 Task: In the  document Youthempowerment.doc, select heading and apply ' Italics'  Using "replace feature", replace:  'and to or'
Action: Mouse moved to (433, 160)
Screenshot: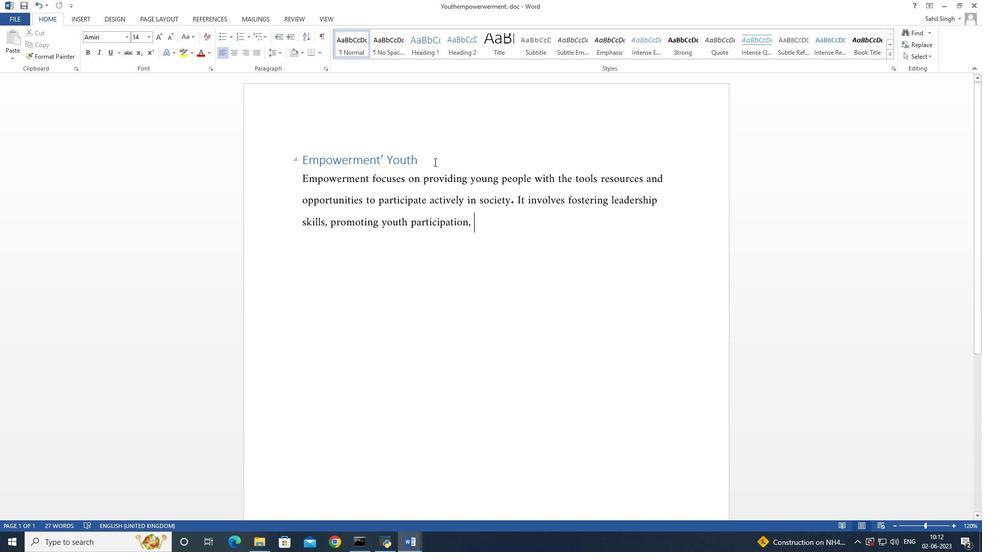 
Action: Mouse pressed left at (433, 160)
Screenshot: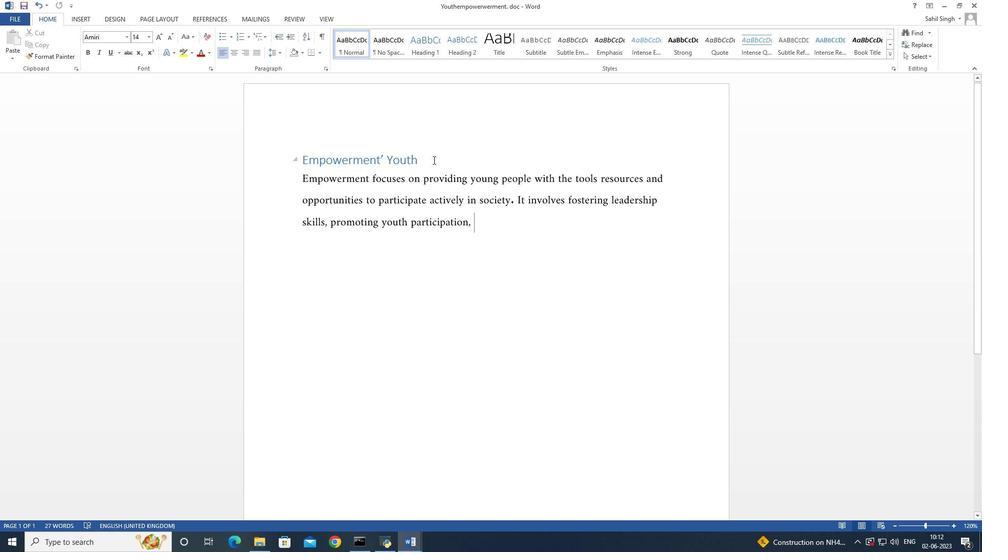 
Action: Mouse moved to (577, 280)
Screenshot: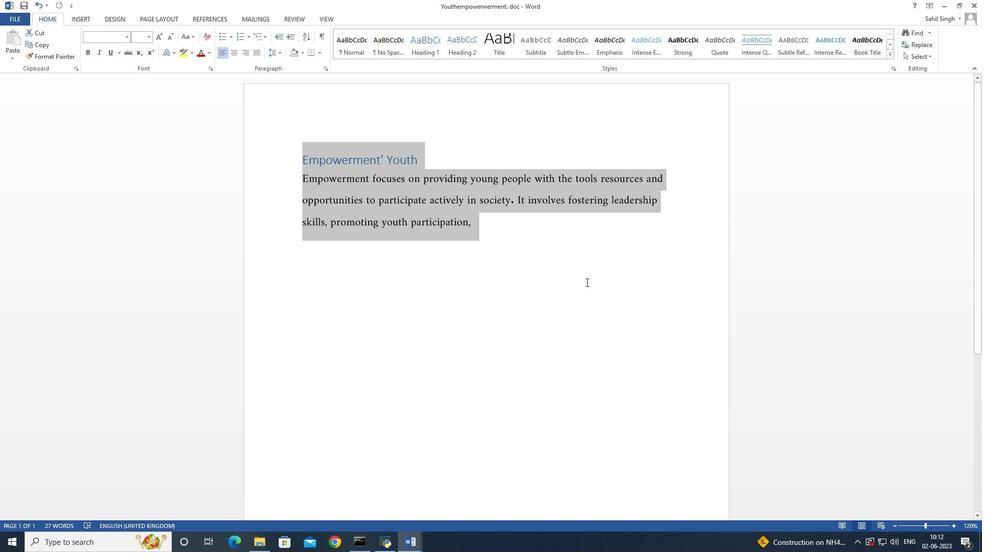 
Action: Mouse pressed left at (577, 280)
Screenshot: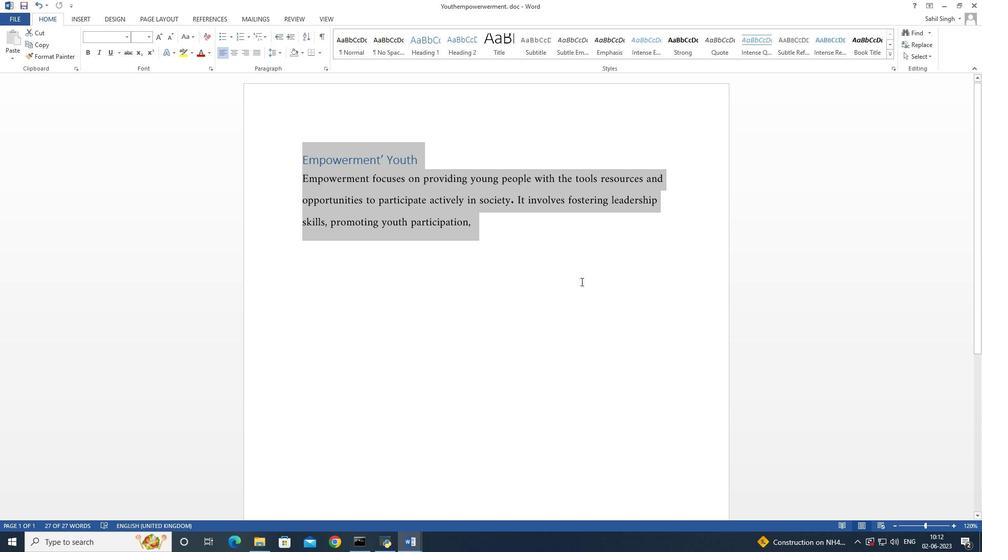 
Action: Mouse moved to (481, 226)
Screenshot: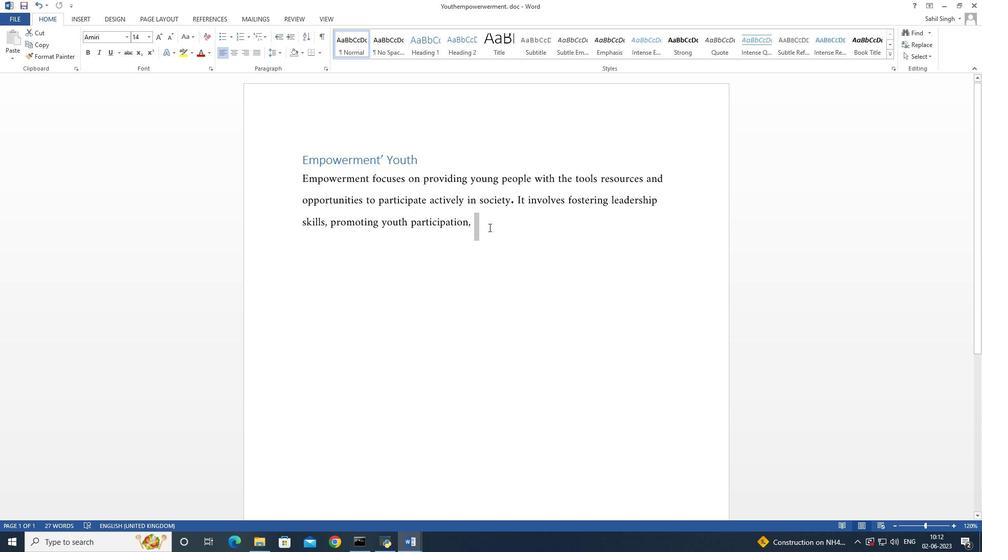 
Action: Mouse pressed left at (481, 226)
Screenshot: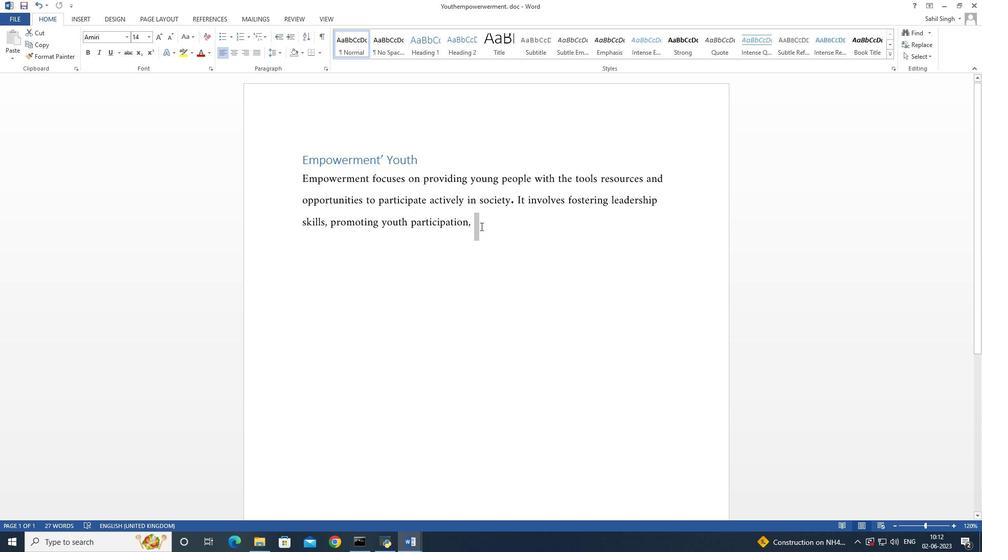 
Action: Mouse moved to (287, 181)
Screenshot: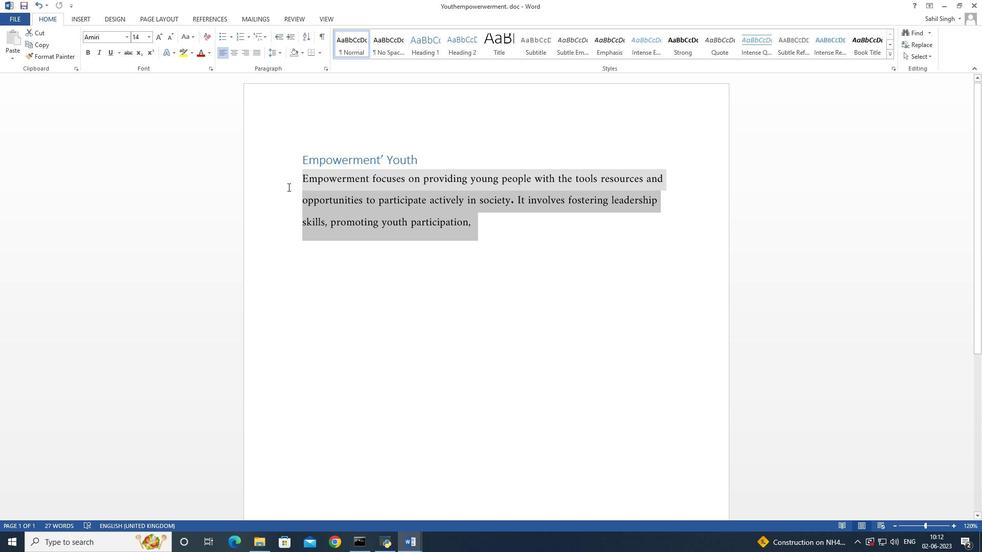 
Action: Key pressed ctrl+H
Screenshot: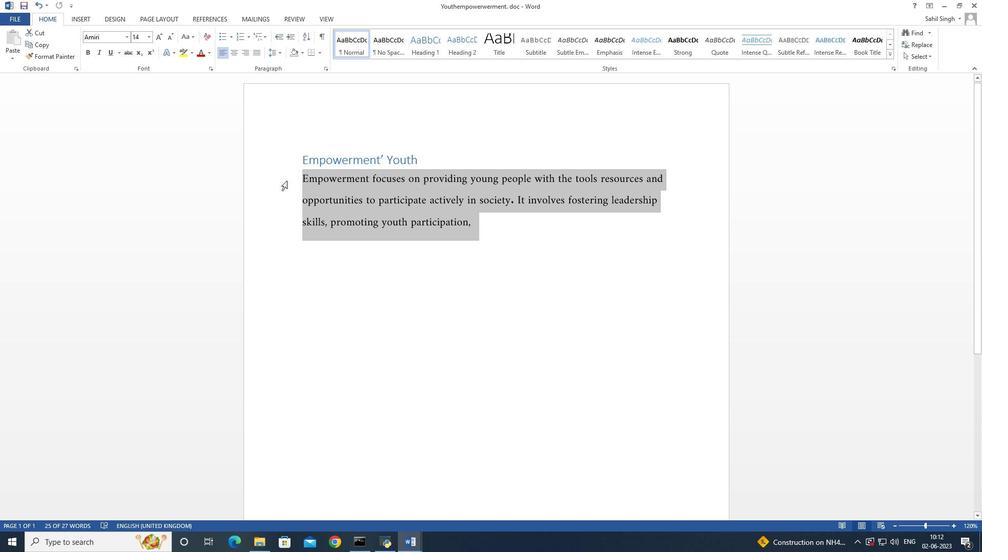 
Action: Mouse moved to (440, 72)
Screenshot: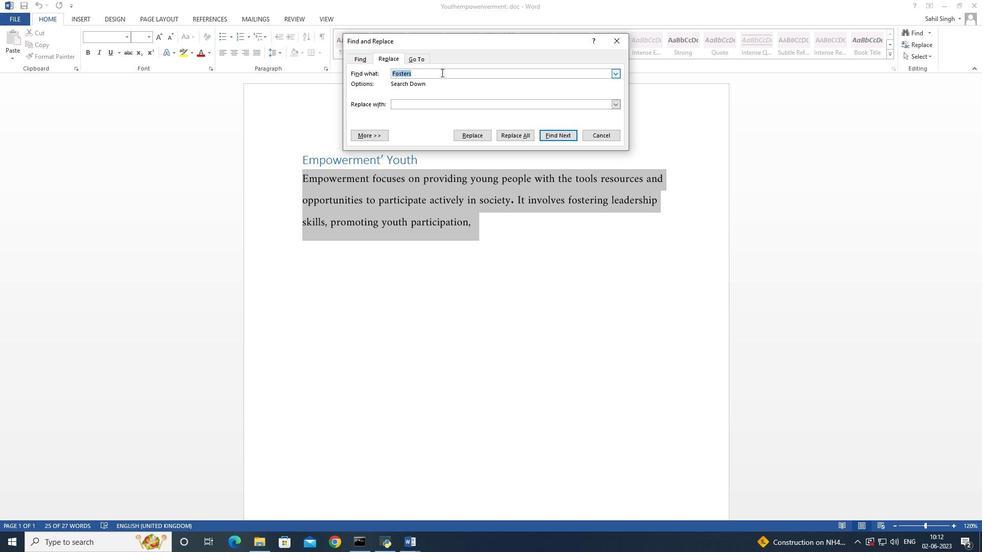 
Action: Key pressed and
Screenshot: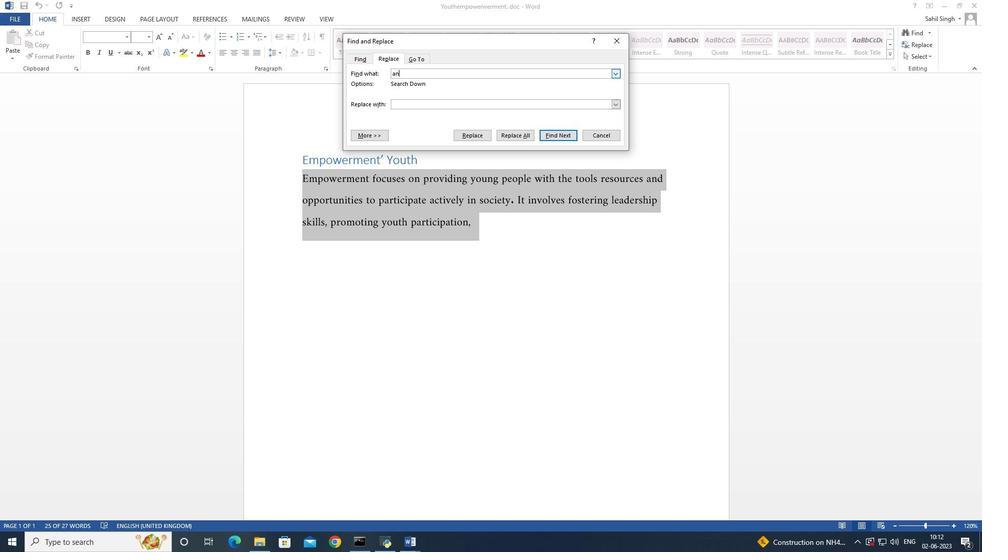 
Action: Mouse moved to (401, 103)
Screenshot: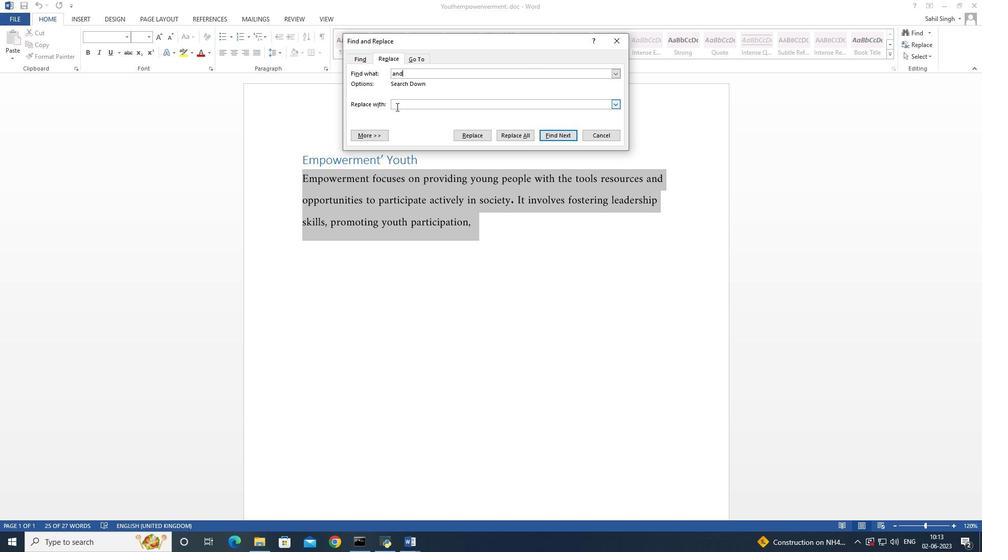 
Action: Mouse pressed left at (401, 103)
Screenshot: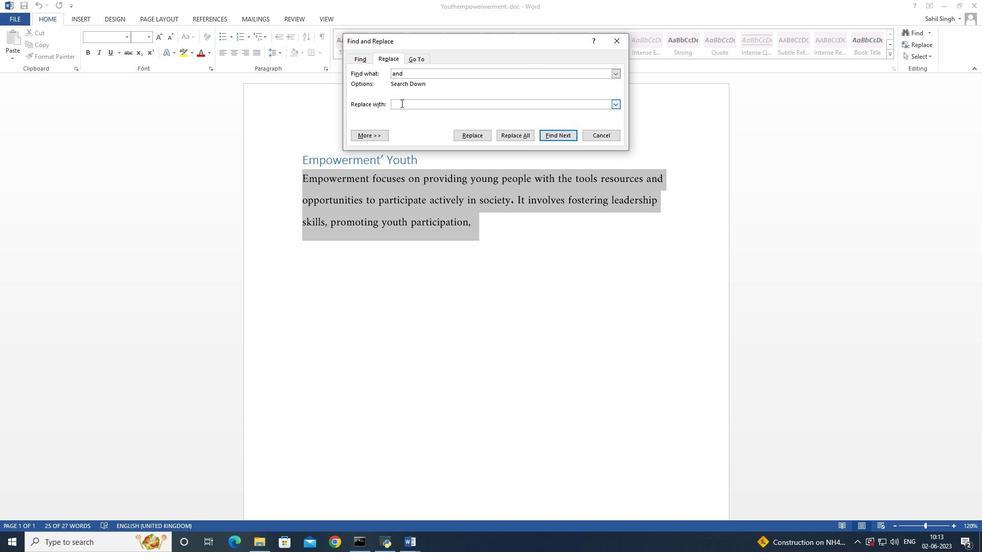 
Action: Key pressed or
Screenshot: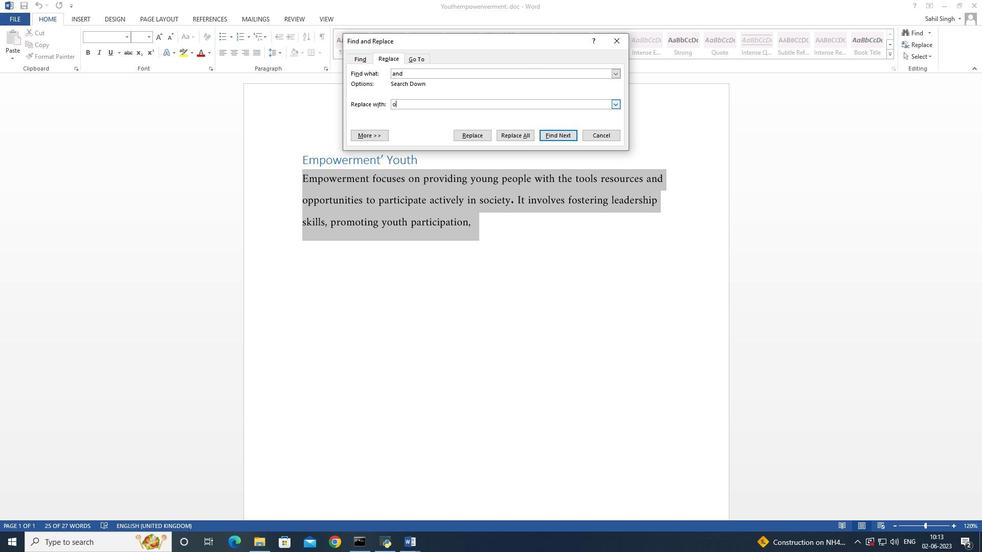 
Action: Mouse moved to (482, 133)
Screenshot: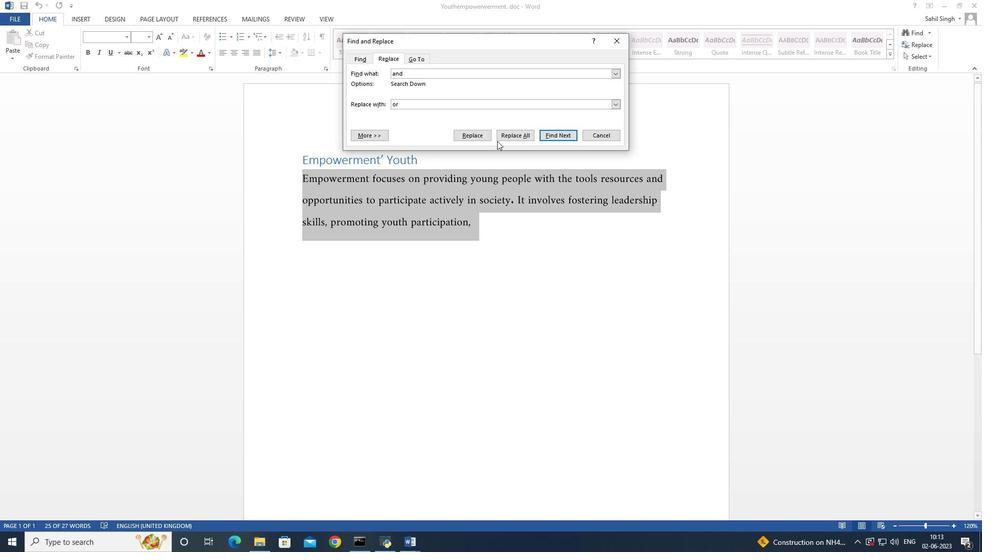 
Action: Mouse pressed left at (482, 133)
Screenshot: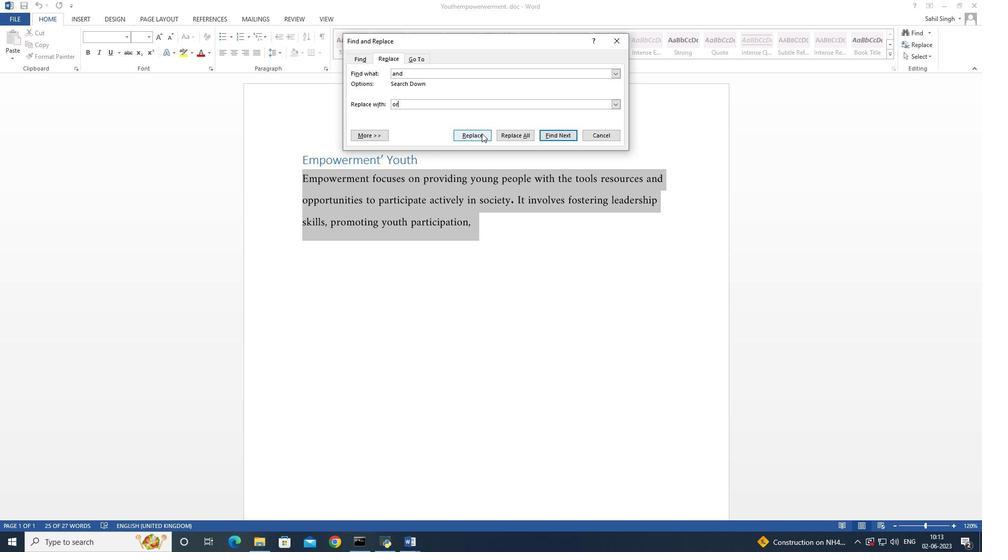 
Action: Mouse moved to (500, 301)
Screenshot: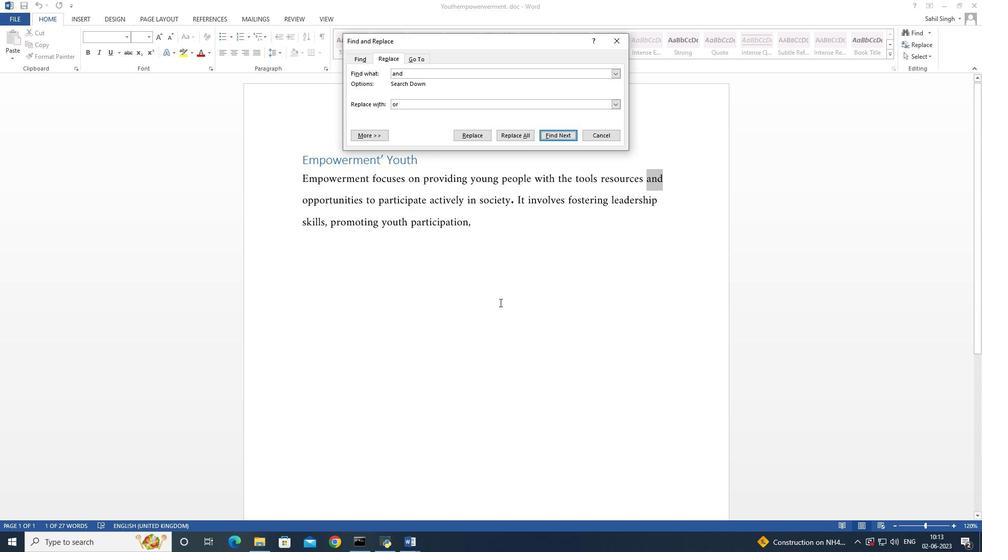 
Action: Mouse pressed left at (500, 301)
Screenshot: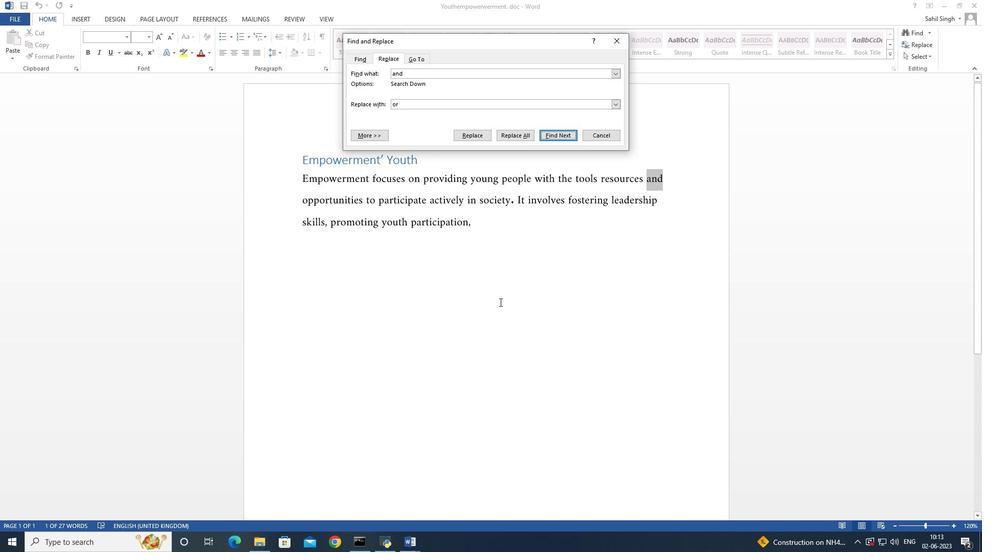 
Action: Mouse moved to (617, 42)
Screenshot: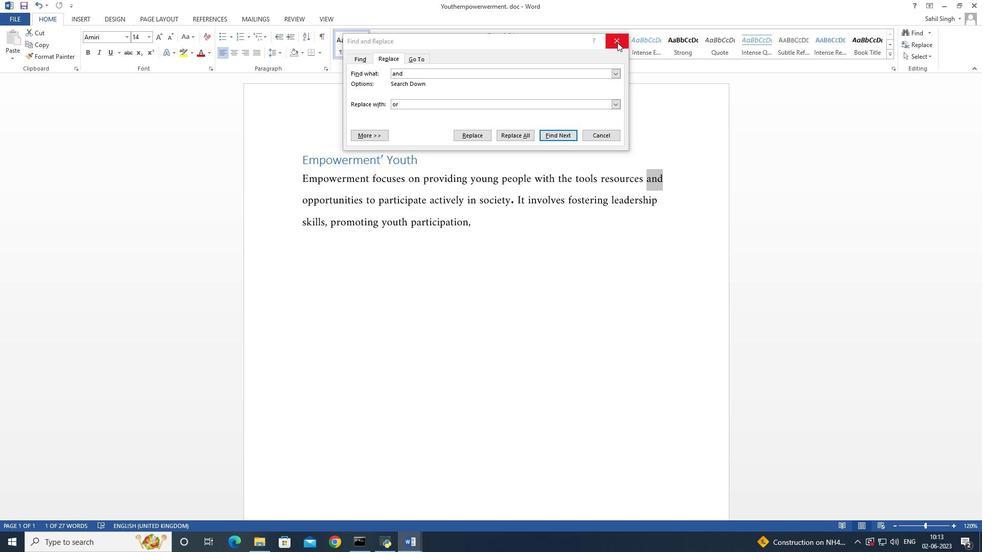 
Action: Mouse pressed left at (617, 42)
Screenshot: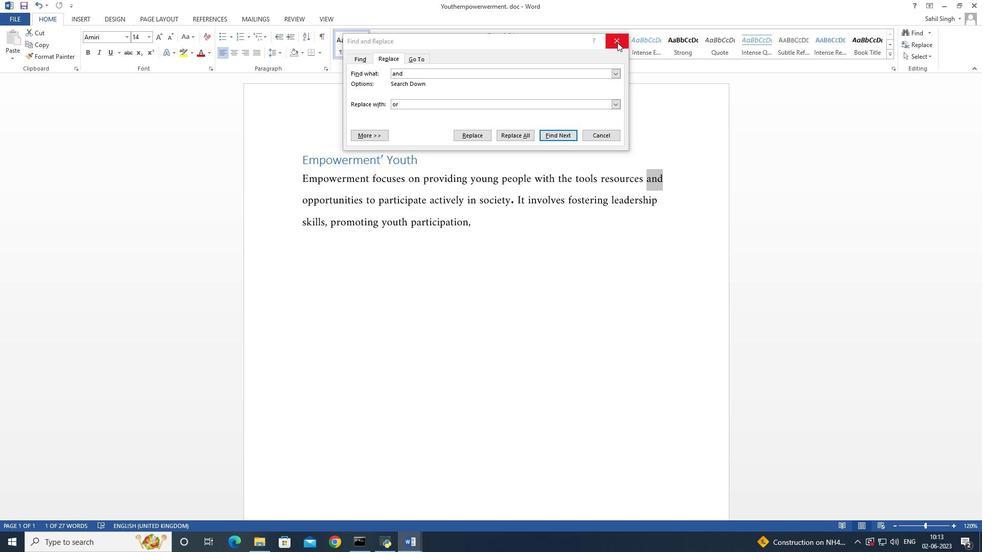 
Action: Mouse moved to (423, 156)
Screenshot: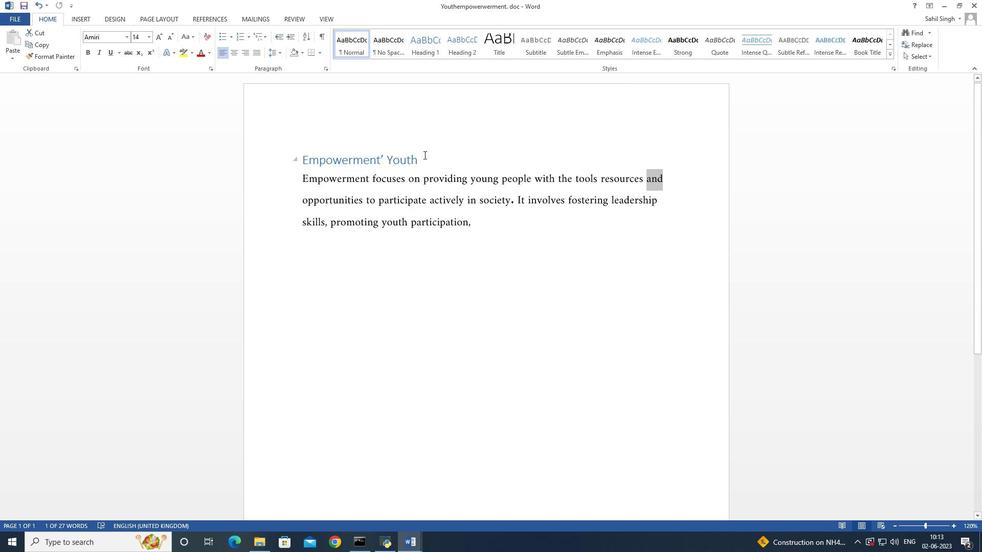 
Action: Mouse pressed left at (423, 156)
Screenshot: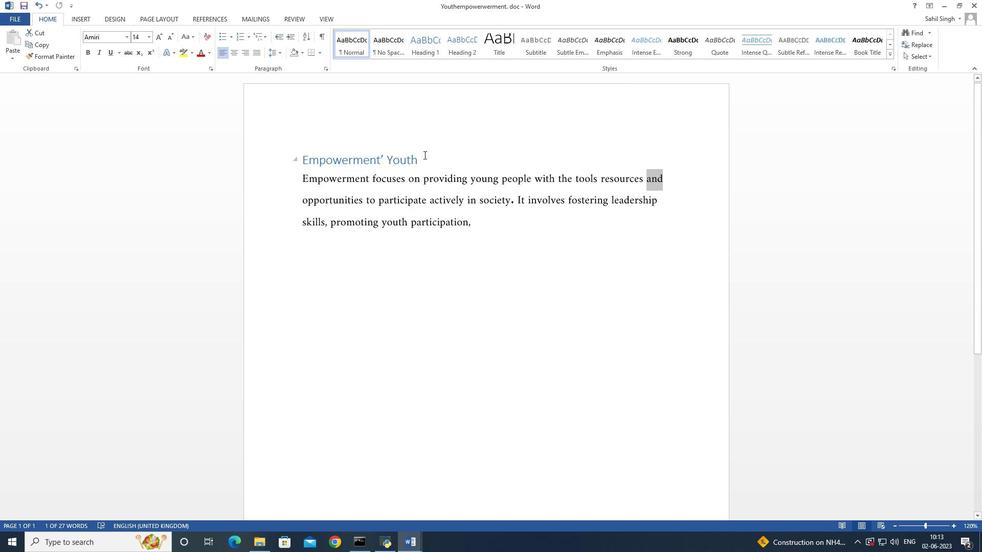 
Action: Mouse moved to (333, 120)
Screenshot: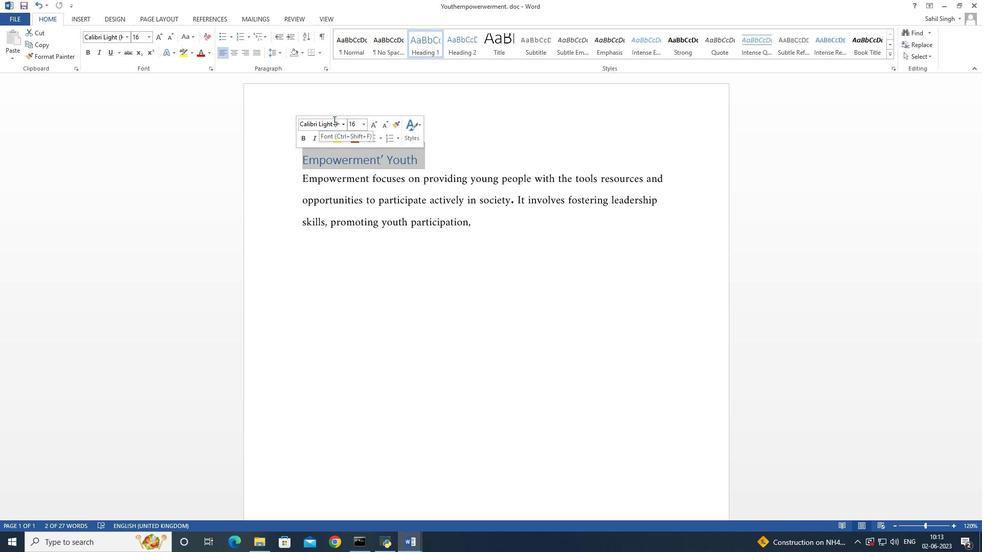 
Action: Mouse pressed left at (333, 120)
Screenshot: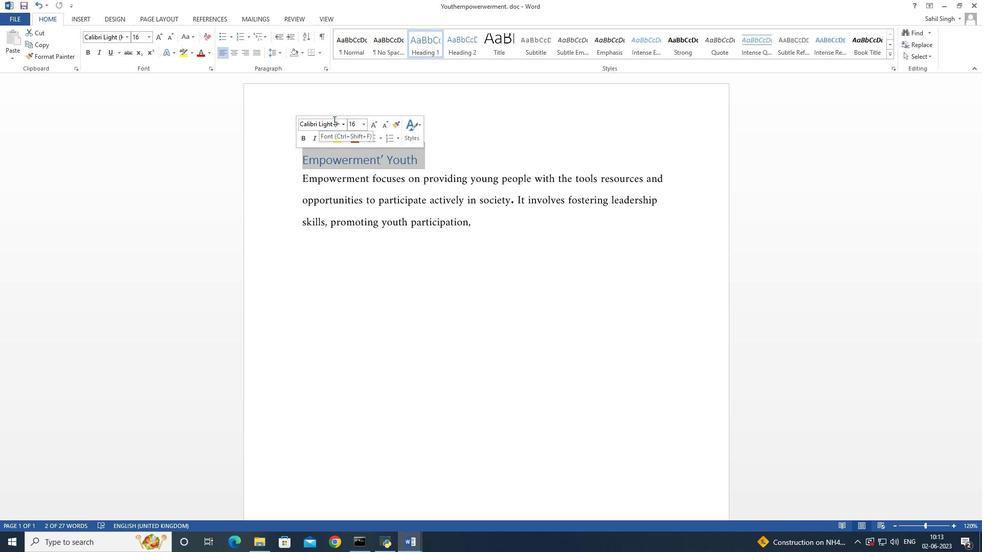 
Action: Mouse moved to (333, 120)
Screenshot: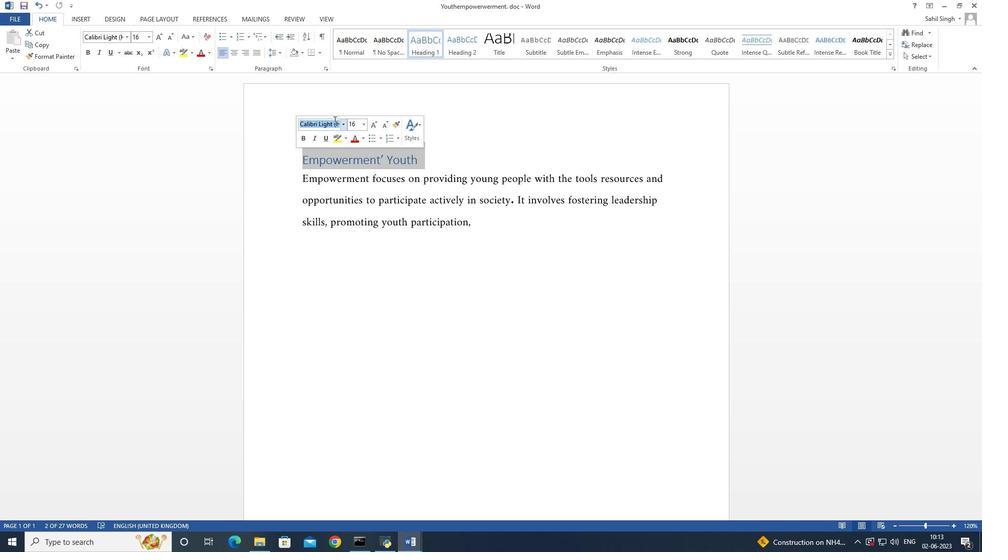 
Action: Key pressed <Key.shift>Italics<Key.enter>
Screenshot: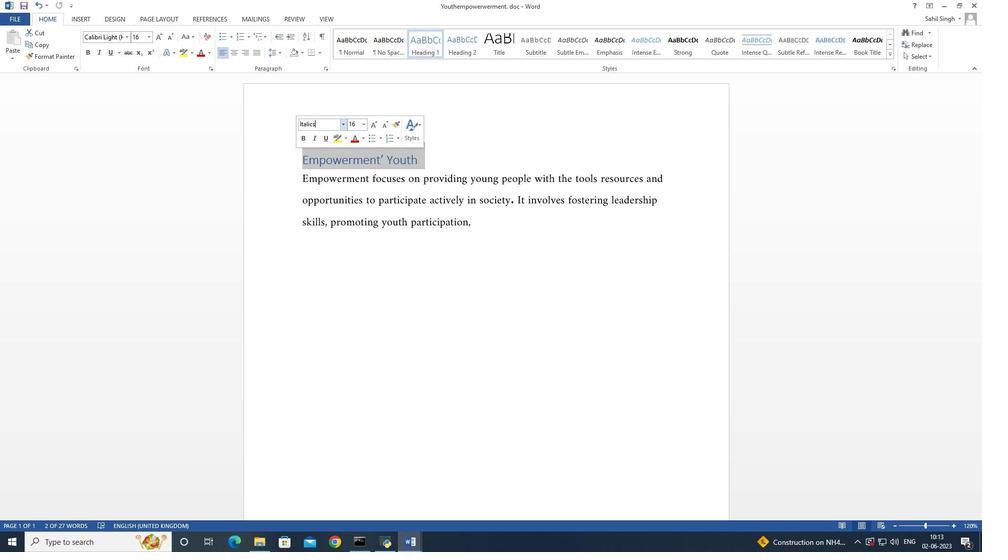 
Action: Mouse moved to (460, 308)
Screenshot: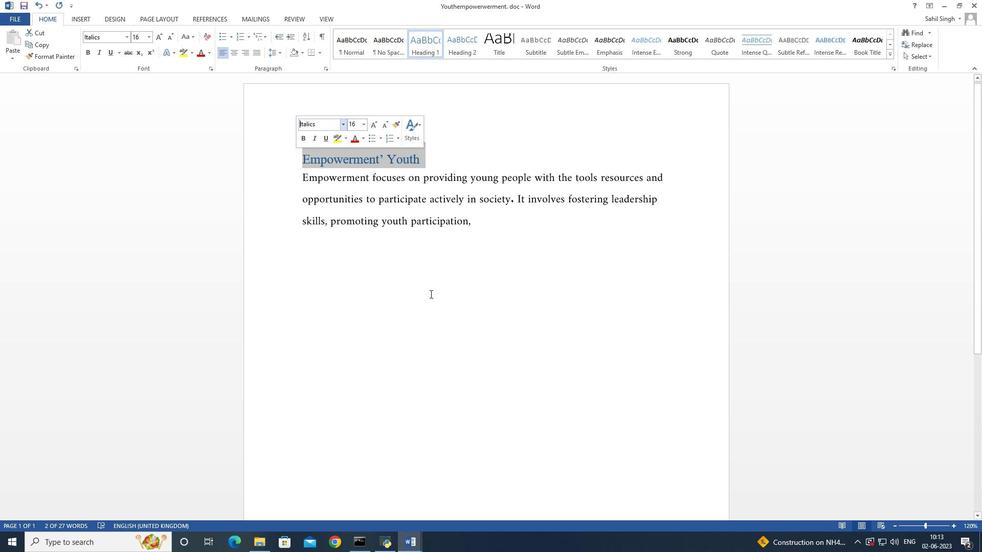 
Action: Mouse pressed left at (460, 308)
Screenshot: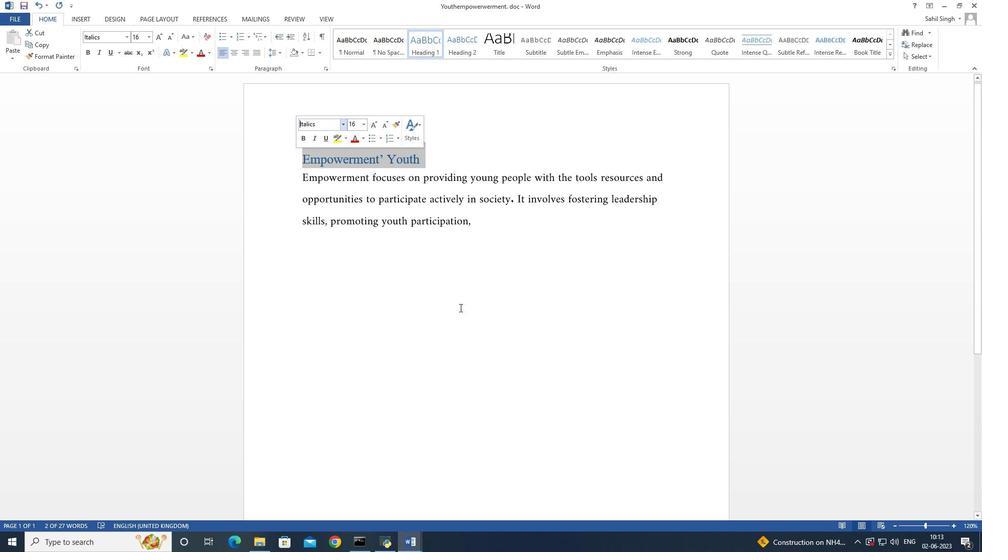 
Action: Mouse moved to (460, 308)
Screenshot: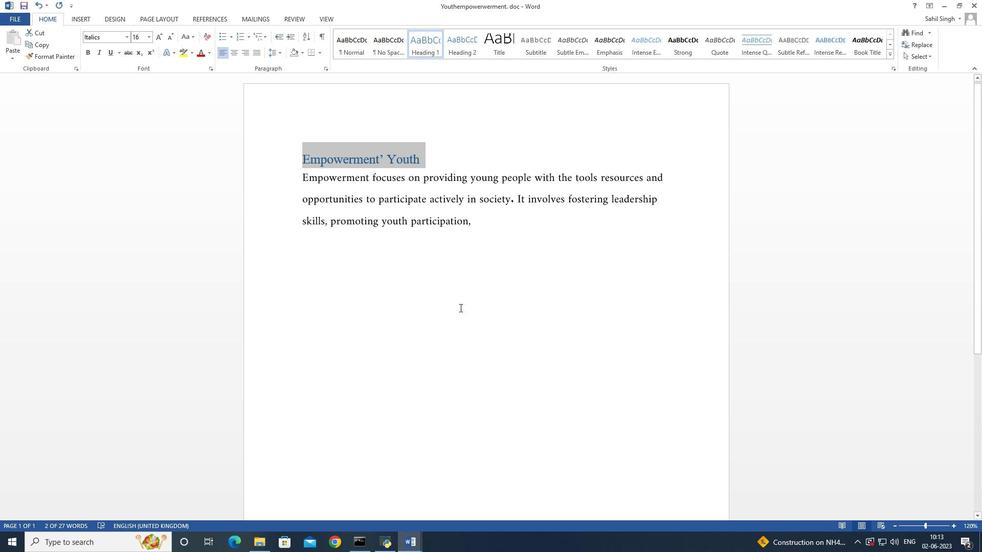 
